 Task: Create a schedule automation trigger every year on the 1 of January at 11:00 AM.
Action: Mouse moved to (1028, 302)
Screenshot: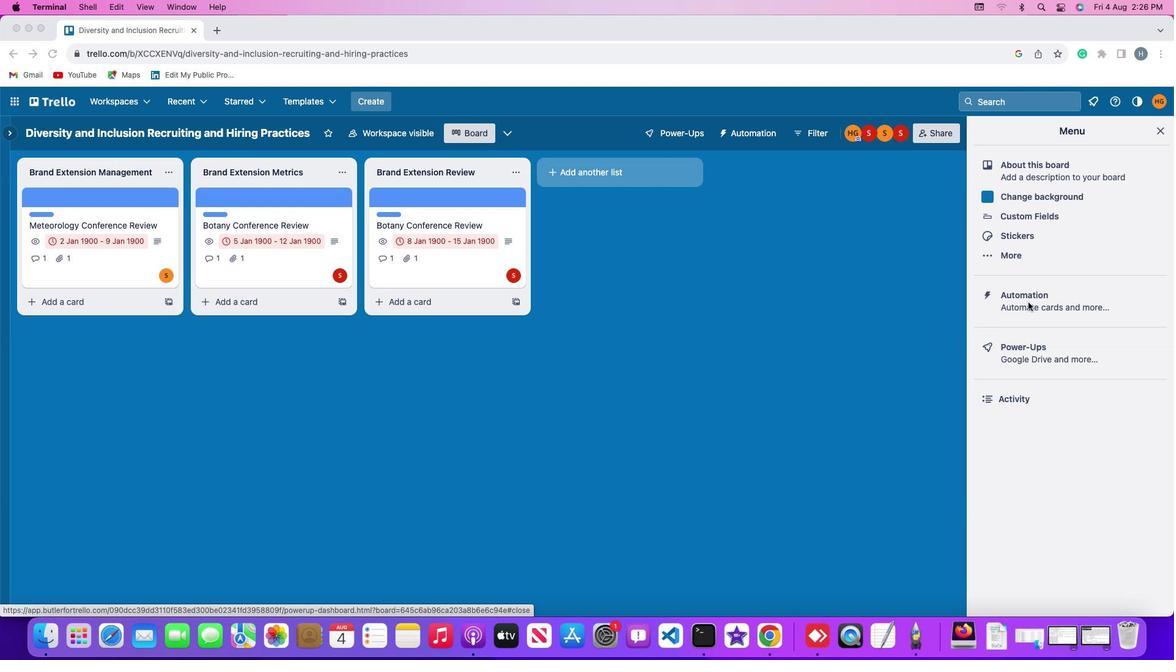 
Action: Mouse pressed left at (1028, 302)
Screenshot: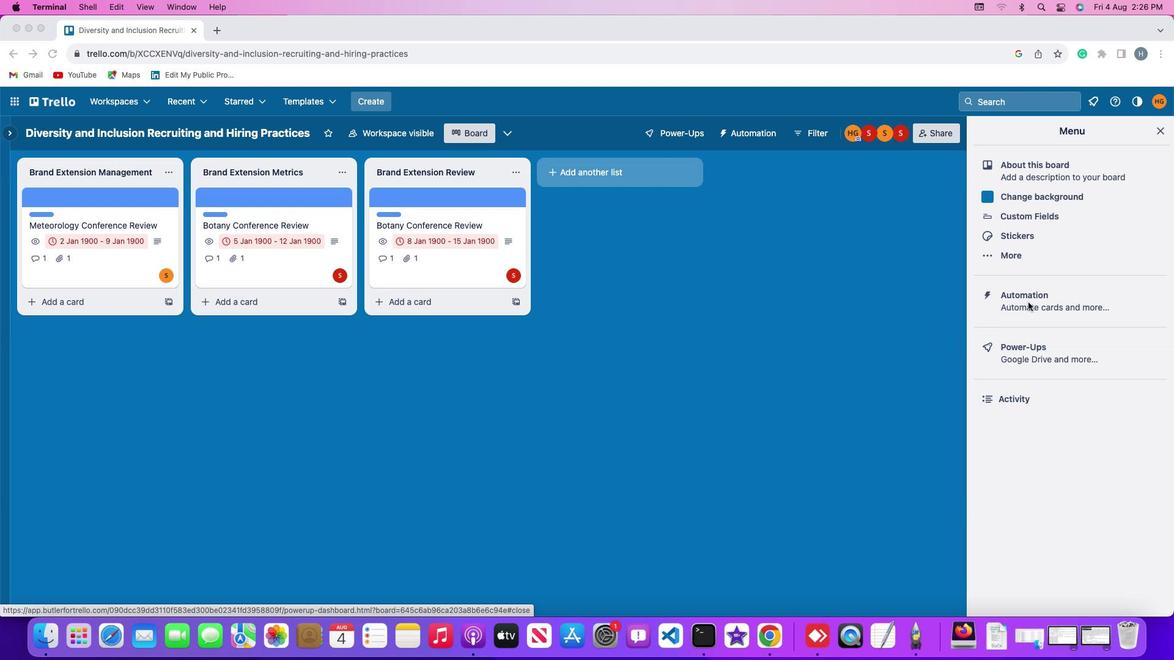 
Action: Mouse moved to (1028, 302)
Screenshot: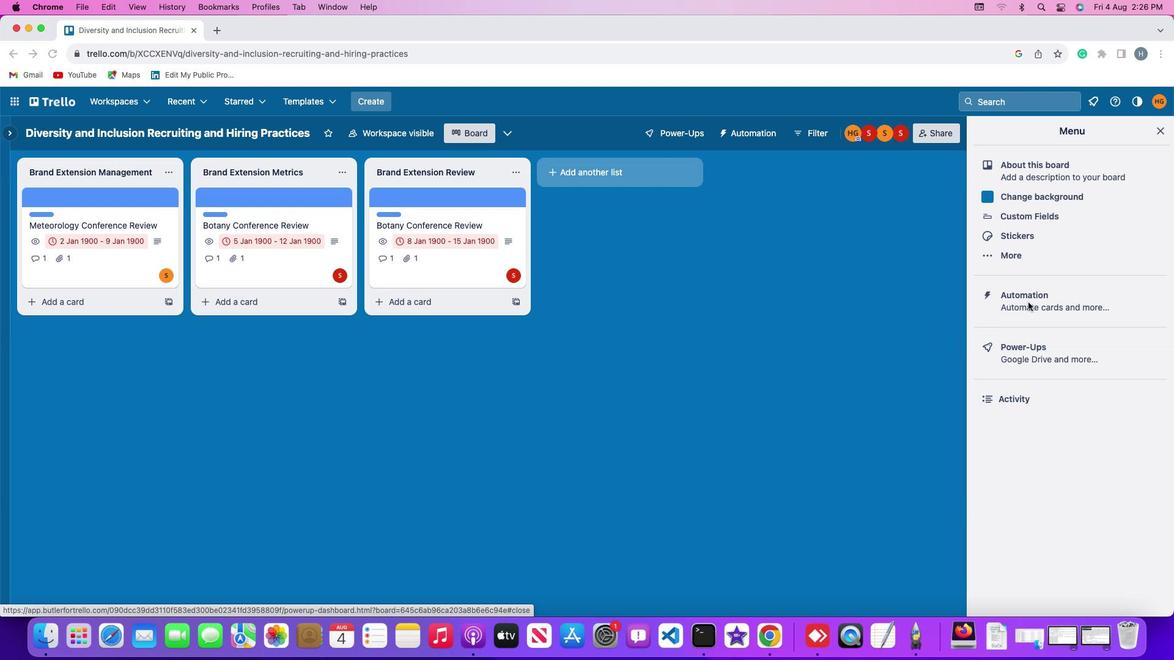 
Action: Mouse pressed left at (1028, 302)
Screenshot: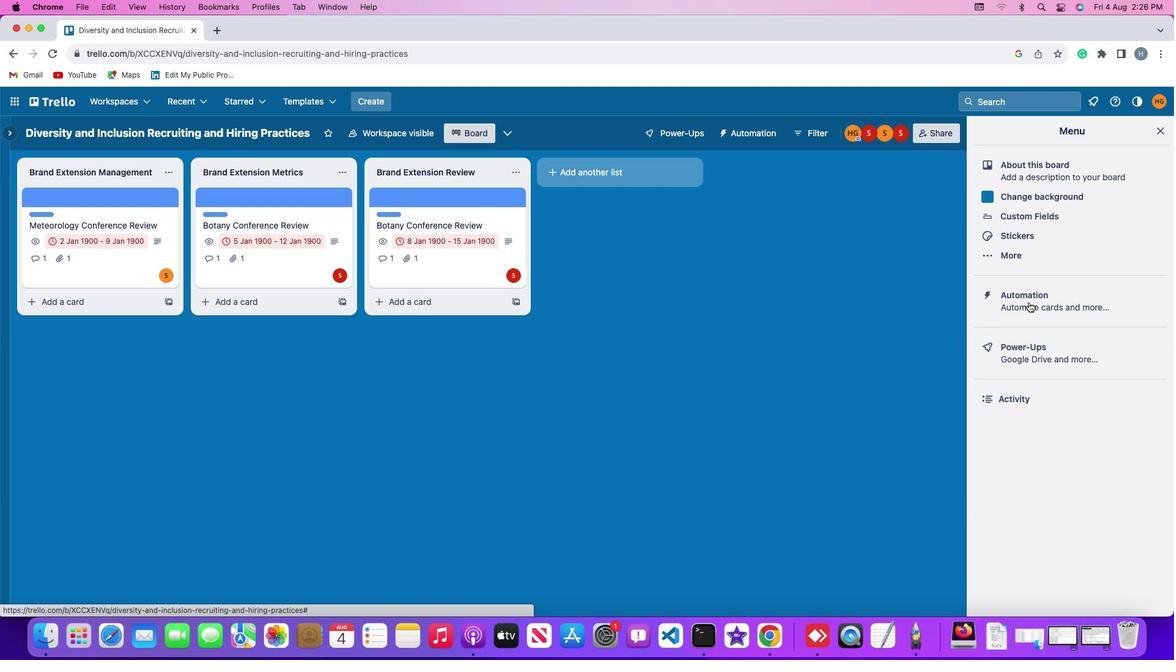 
Action: Mouse moved to (69, 255)
Screenshot: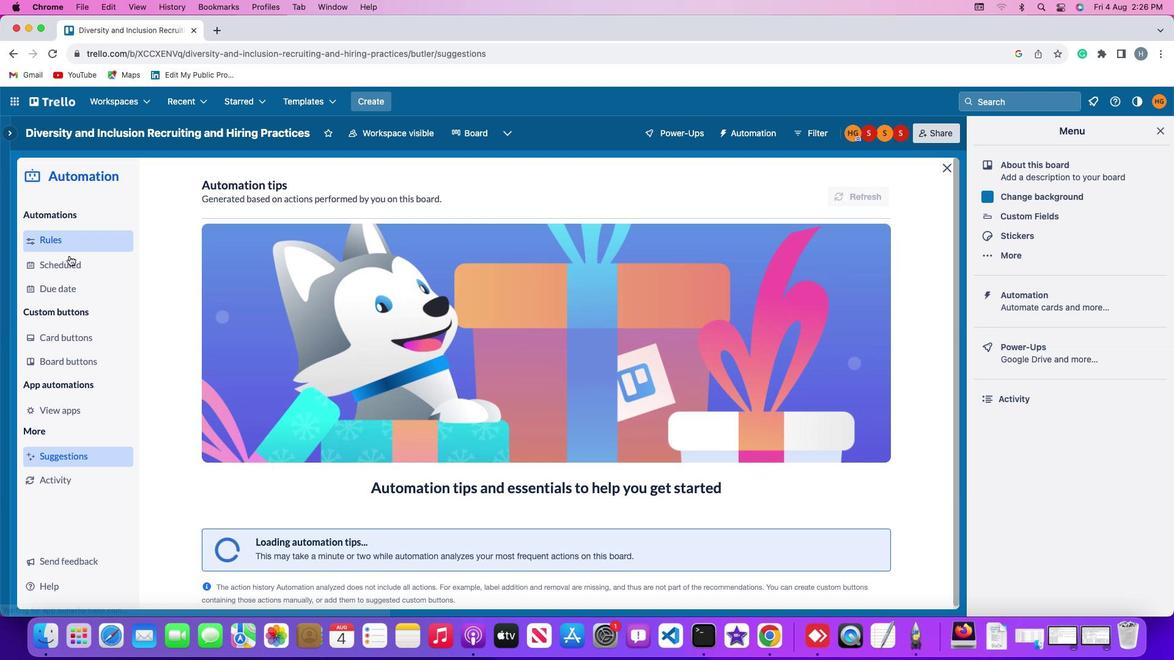 
Action: Mouse pressed left at (69, 255)
Screenshot: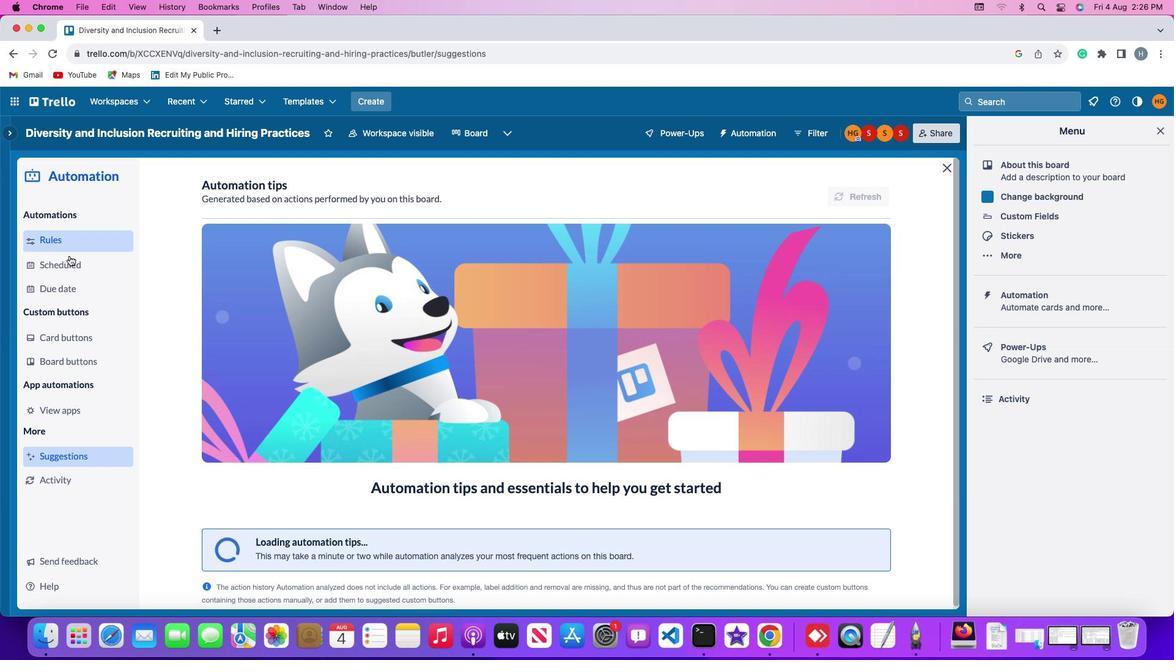 
Action: Mouse moved to (814, 188)
Screenshot: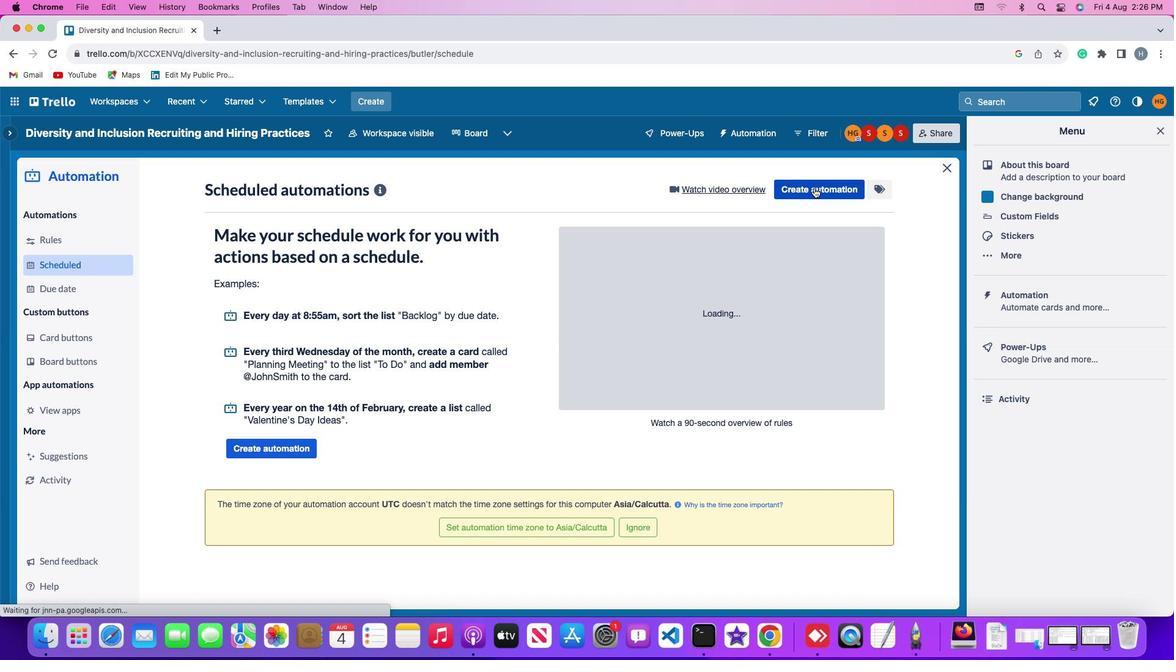 
Action: Mouse pressed left at (814, 188)
Screenshot: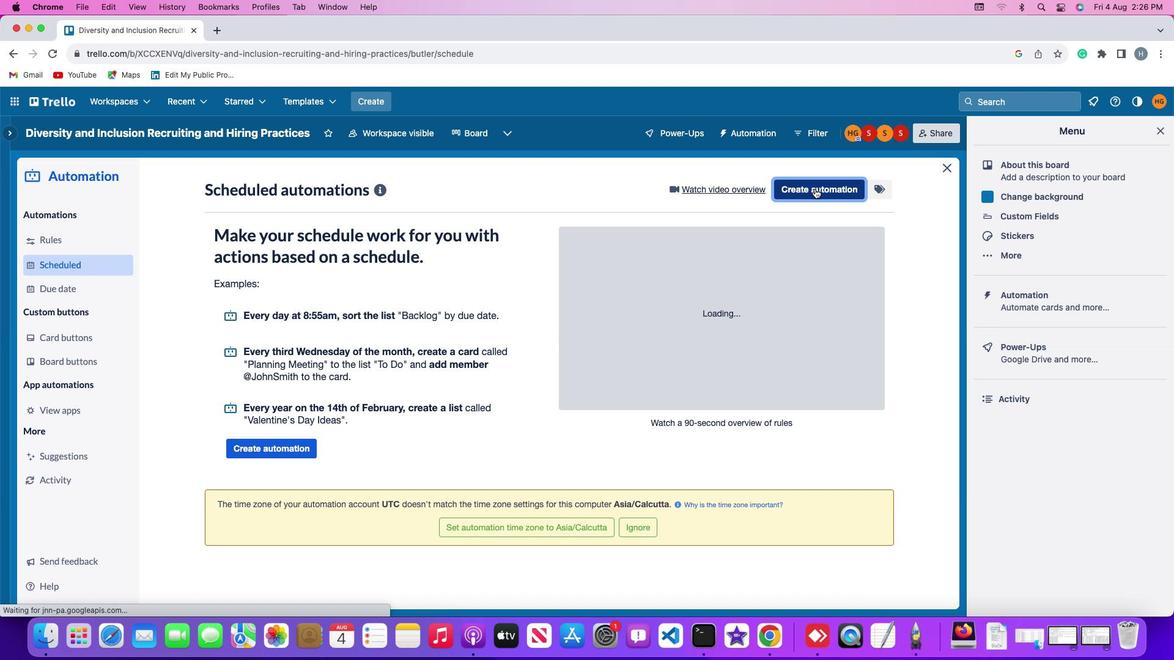 
Action: Mouse moved to (603, 305)
Screenshot: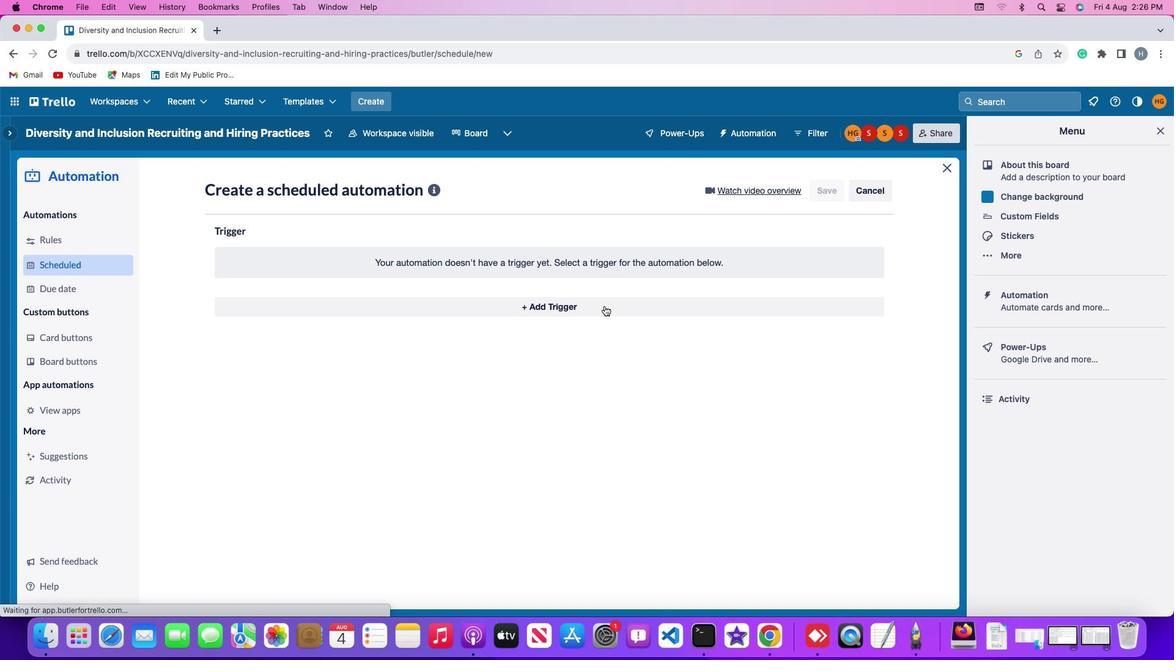 
Action: Mouse pressed left at (603, 305)
Screenshot: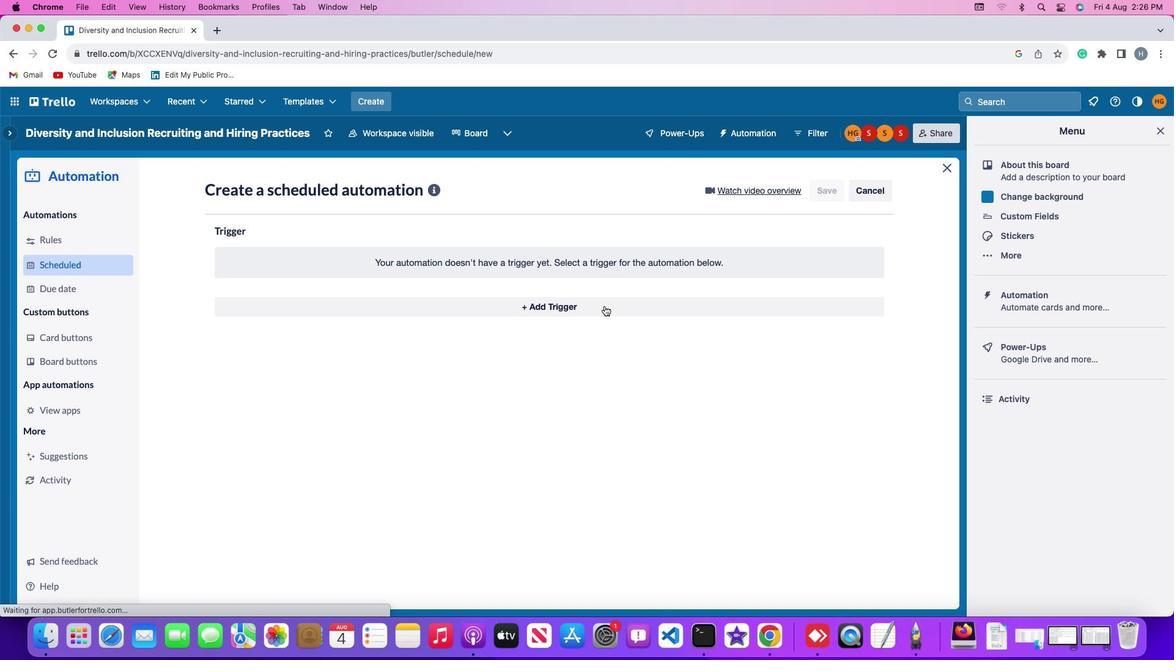 
Action: Mouse moved to (291, 556)
Screenshot: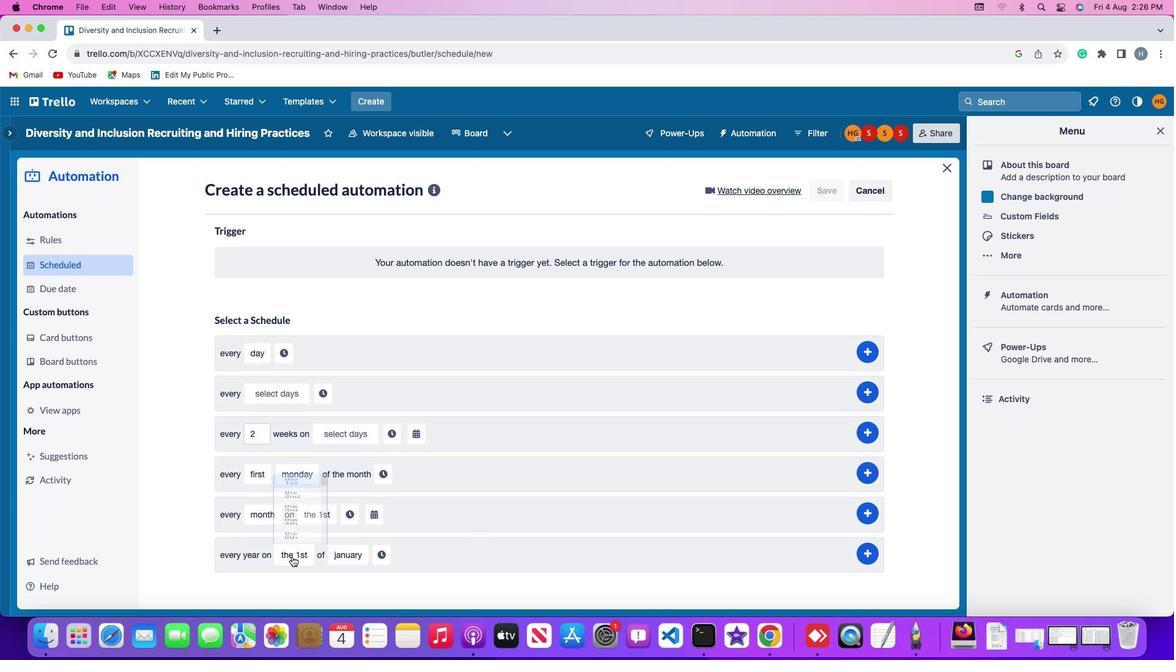 
Action: Mouse pressed left at (291, 556)
Screenshot: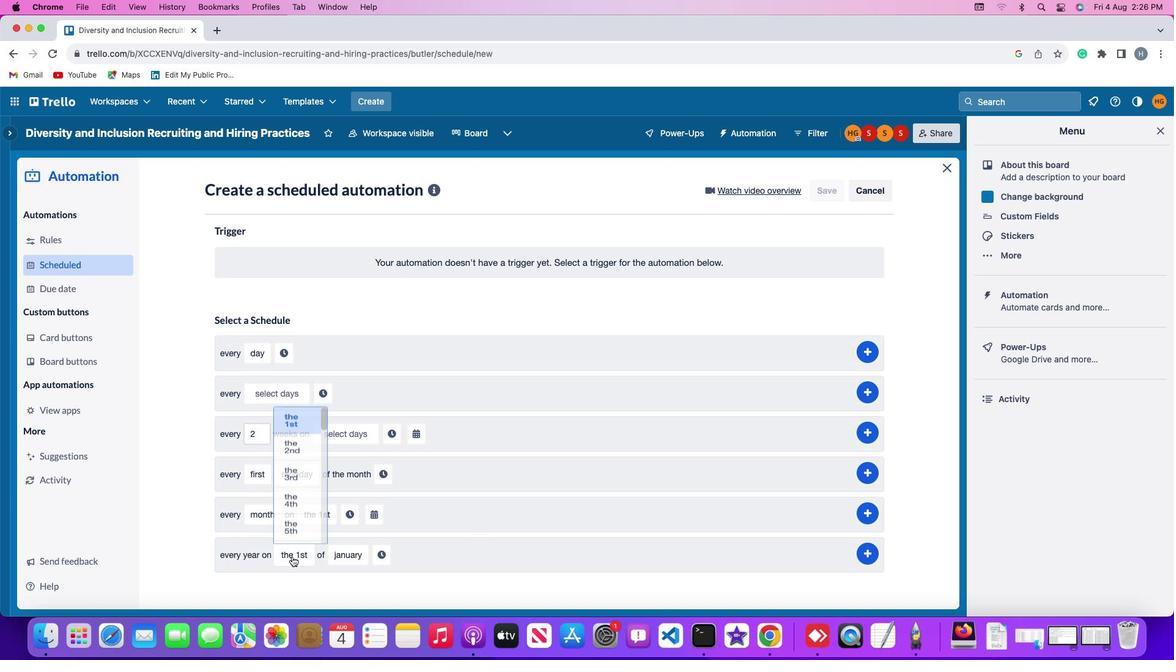 
Action: Mouse moved to (304, 386)
Screenshot: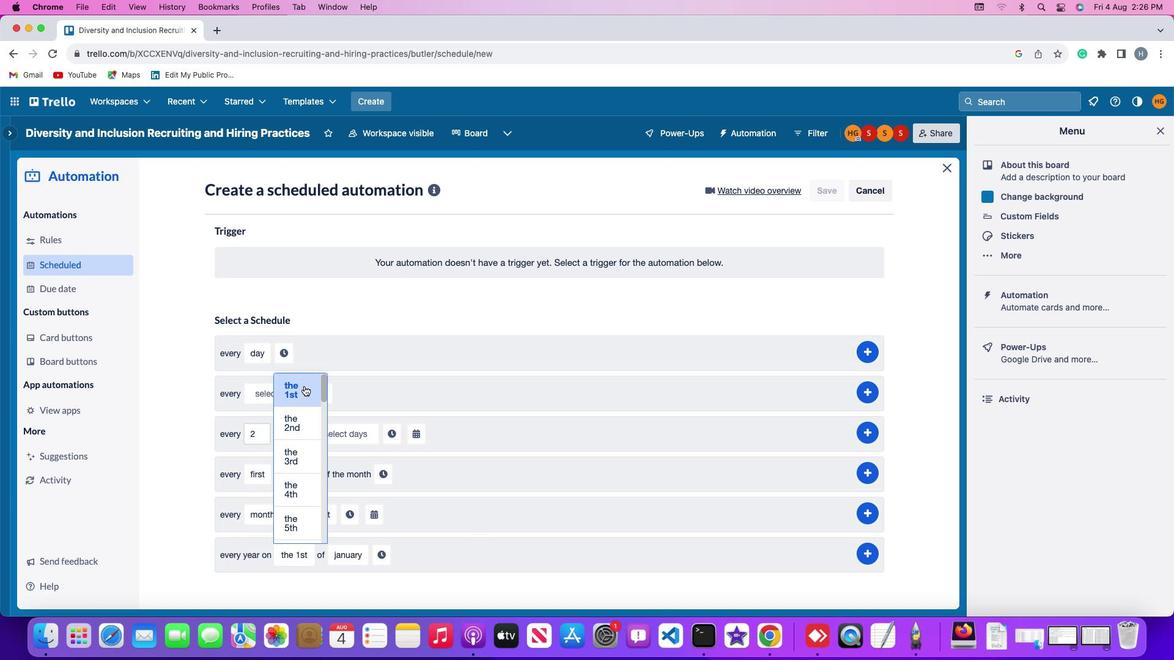 
Action: Mouse pressed left at (304, 386)
Screenshot: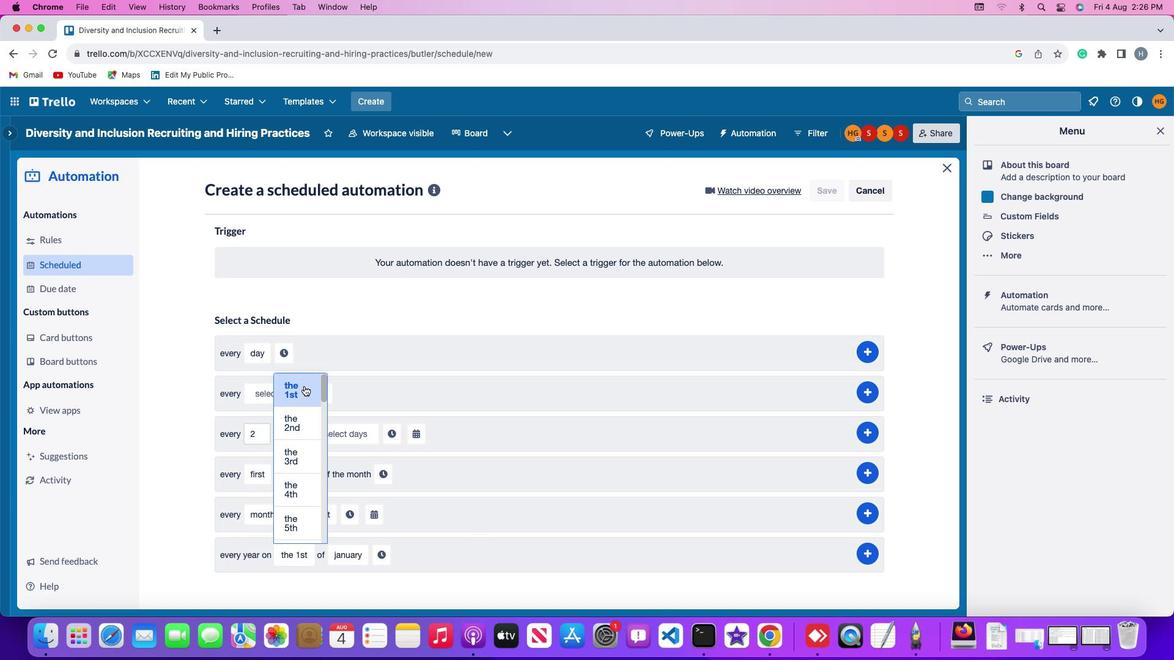 
Action: Mouse moved to (351, 557)
Screenshot: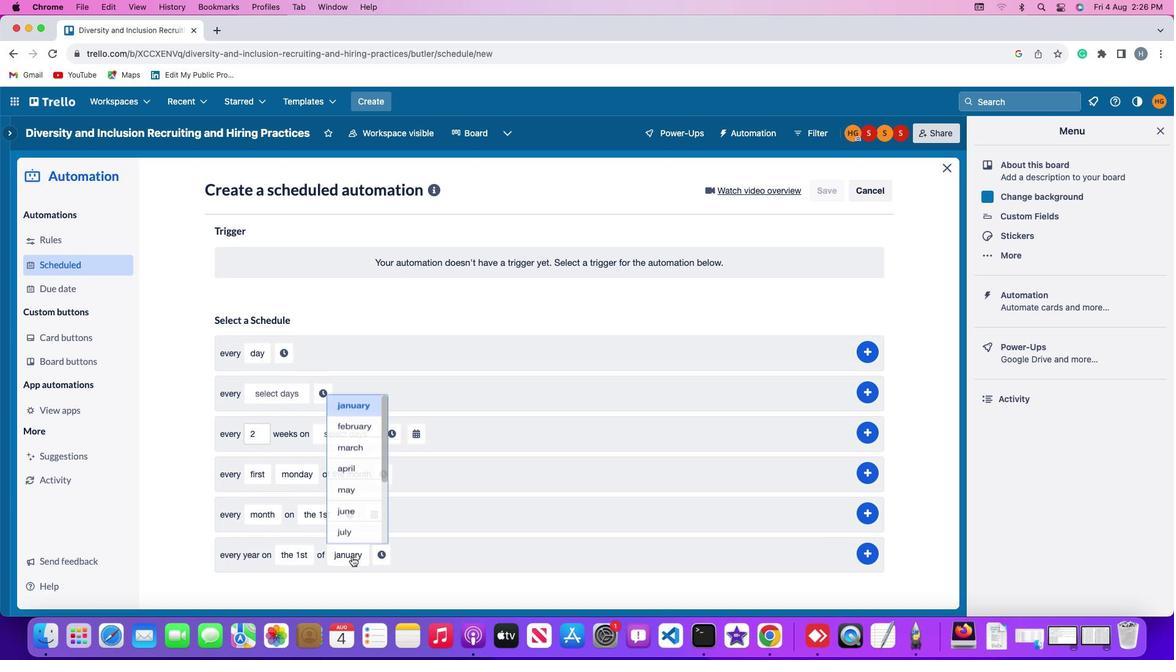 
Action: Mouse pressed left at (351, 557)
Screenshot: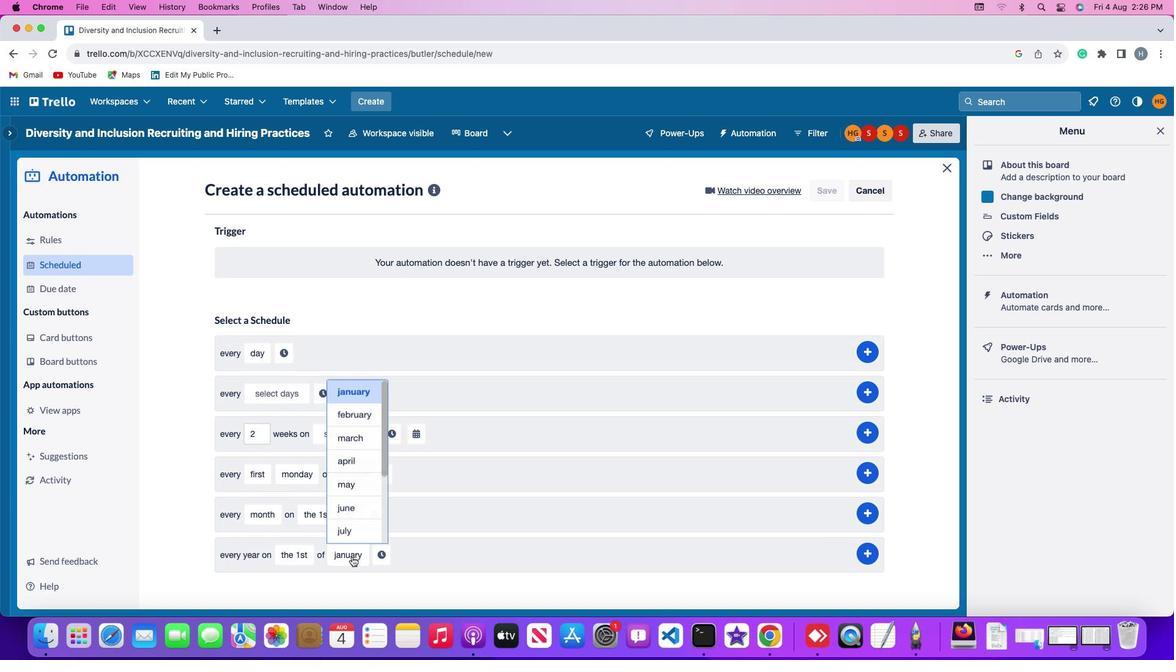
Action: Mouse moved to (362, 386)
Screenshot: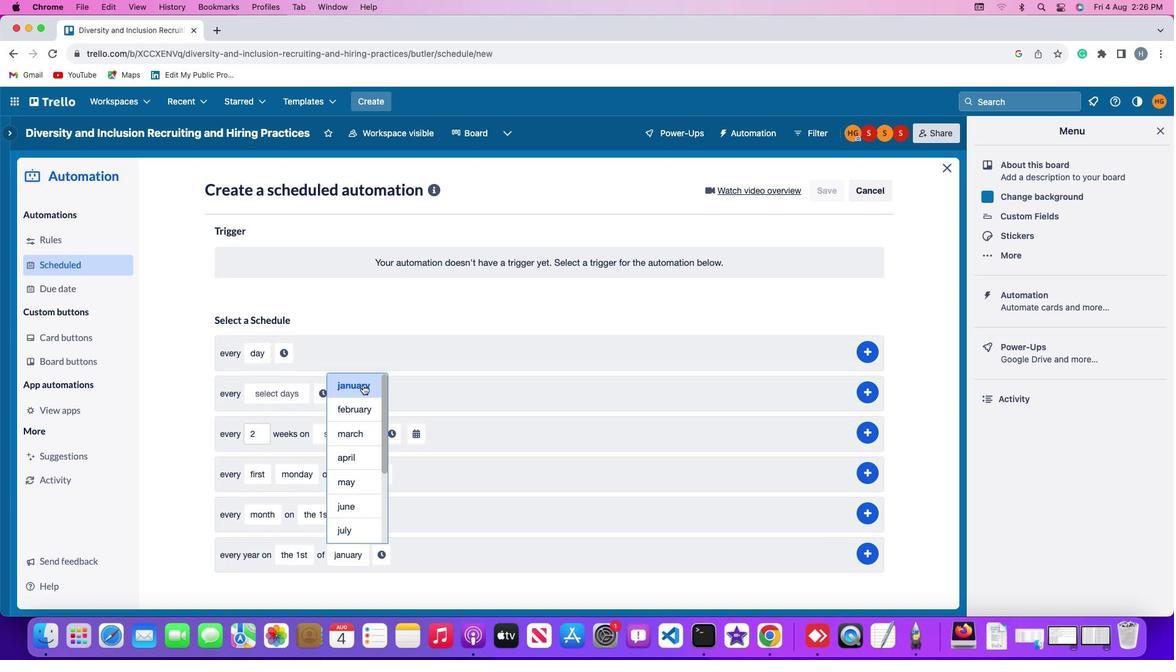 
Action: Mouse pressed left at (362, 386)
Screenshot: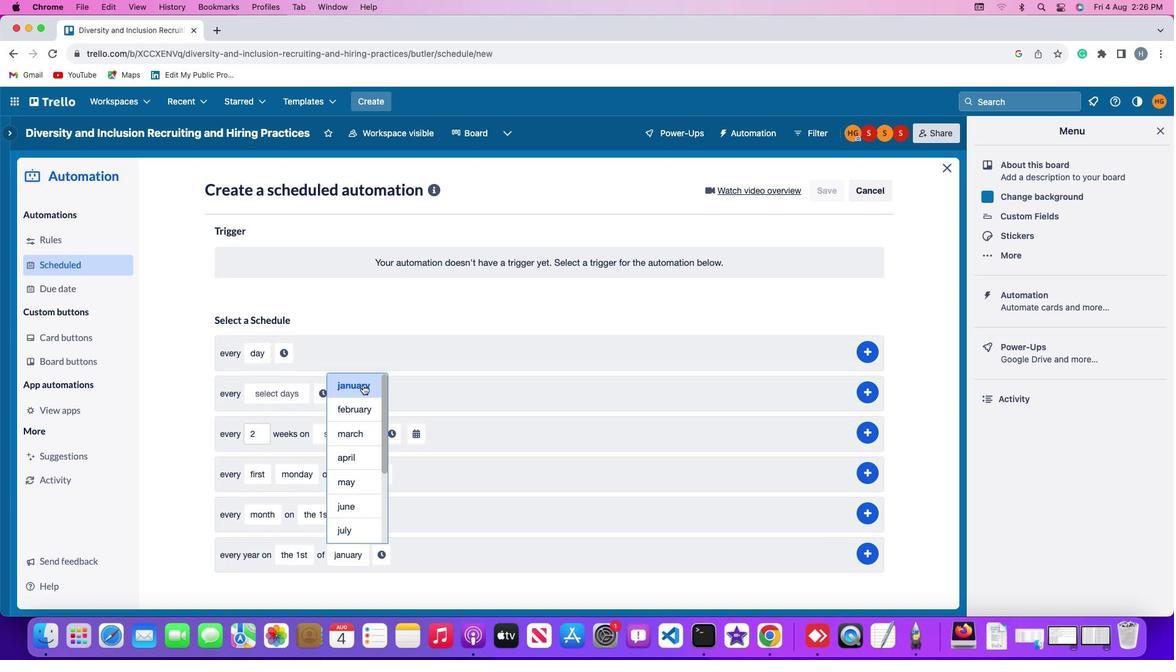 
Action: Mouse moved to (384, 551)
Screenshot: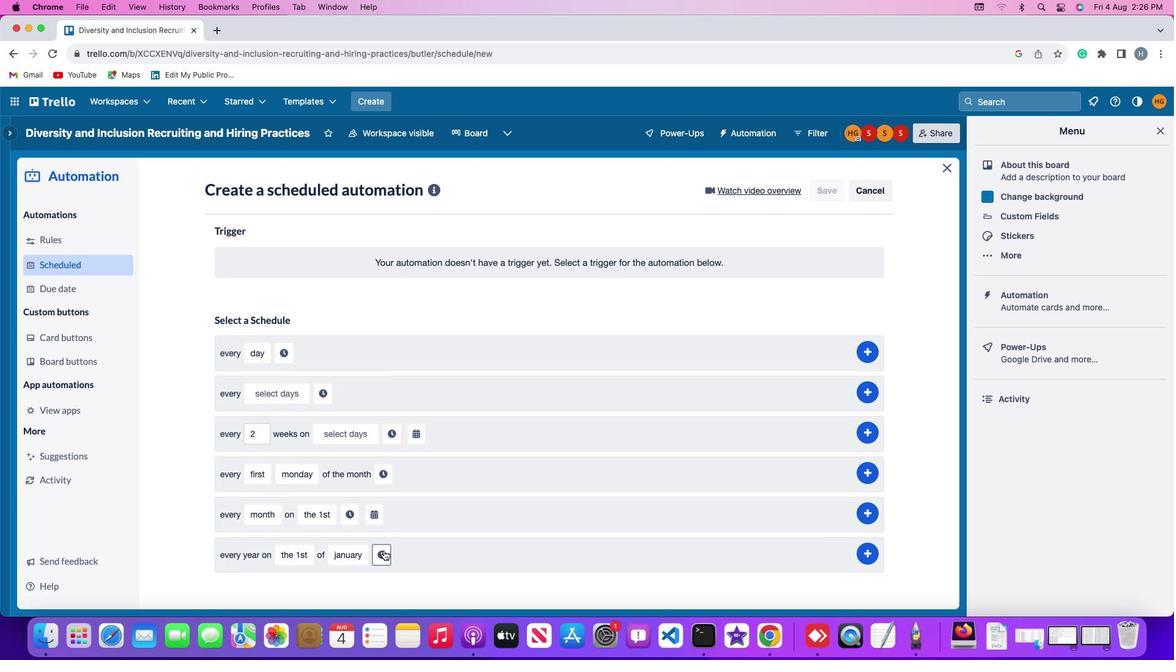 
Action: Mouse pressed left at (384, 551)
Screenshot: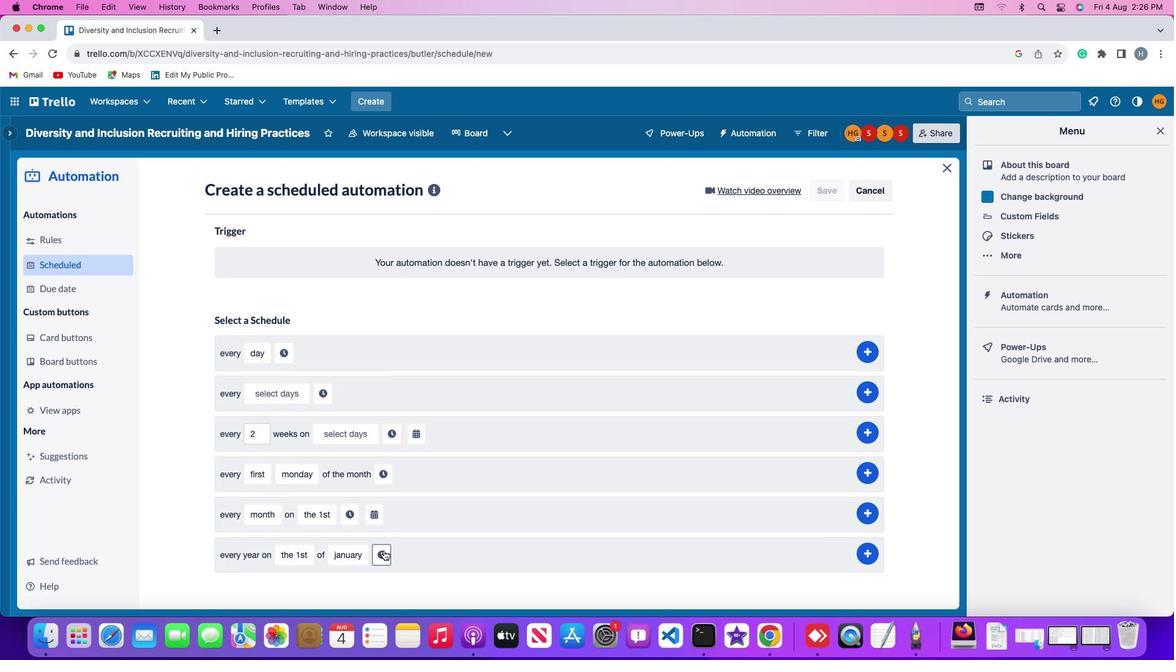 
Action: Mouse moved to (409, 553)
Screenshot: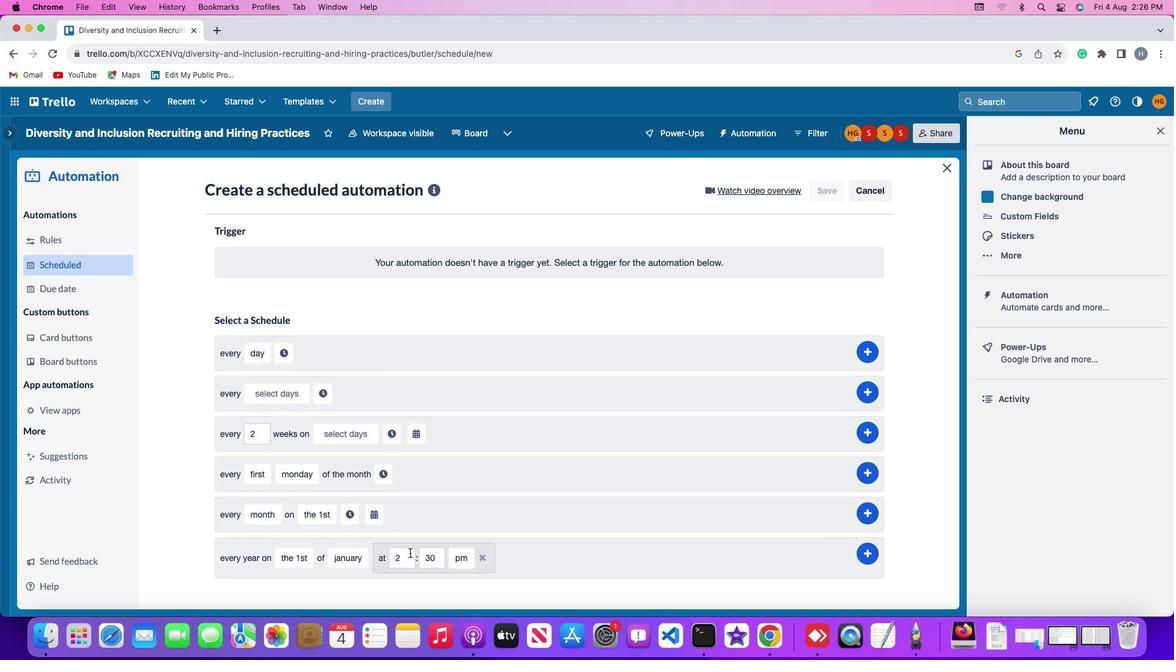 
Action: Mouse pressed left at (409, 553)
Screenshot: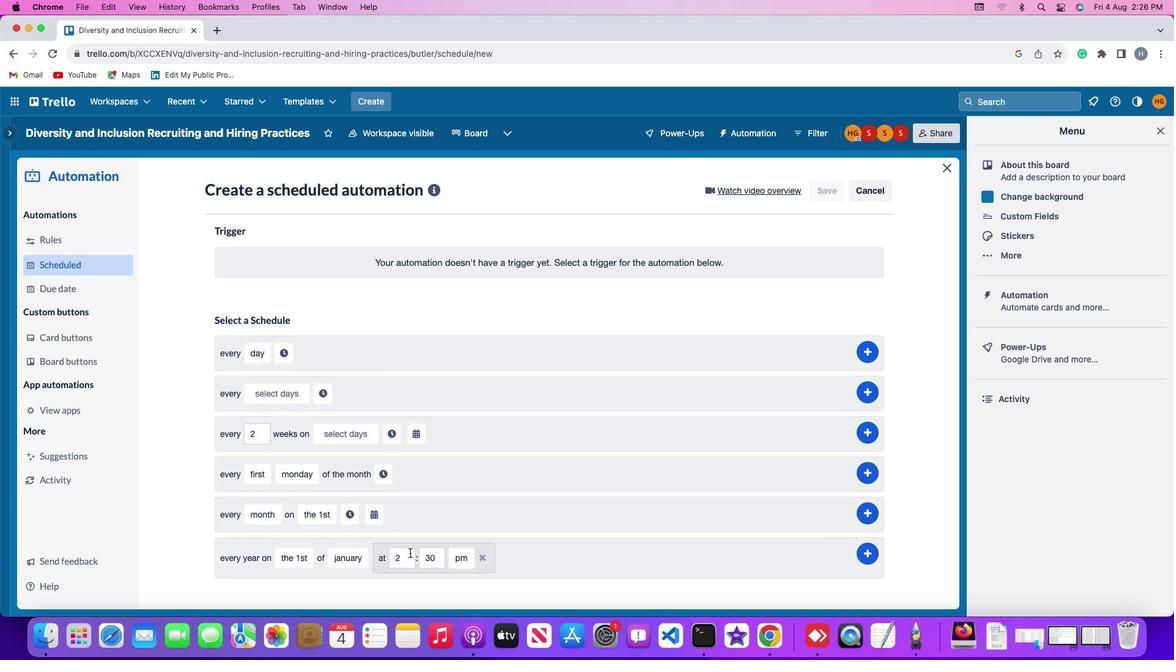
Action: Key pressed Key.backspace
Screenshot: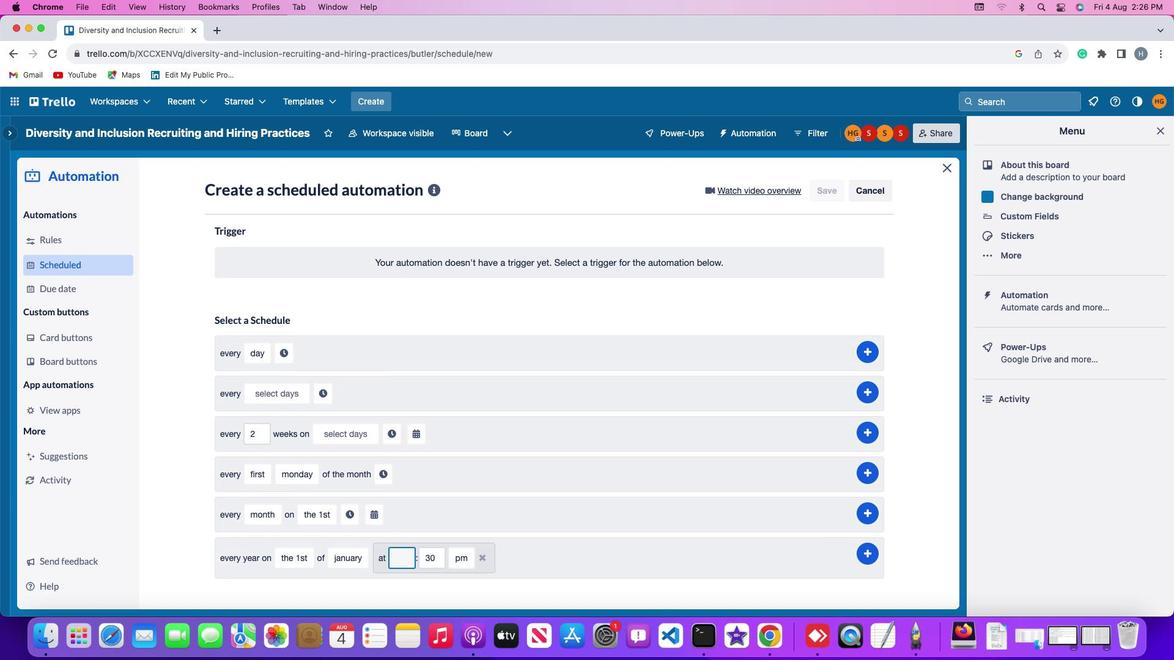 
Action: Mouse moved to (409, 553)
Screenshot: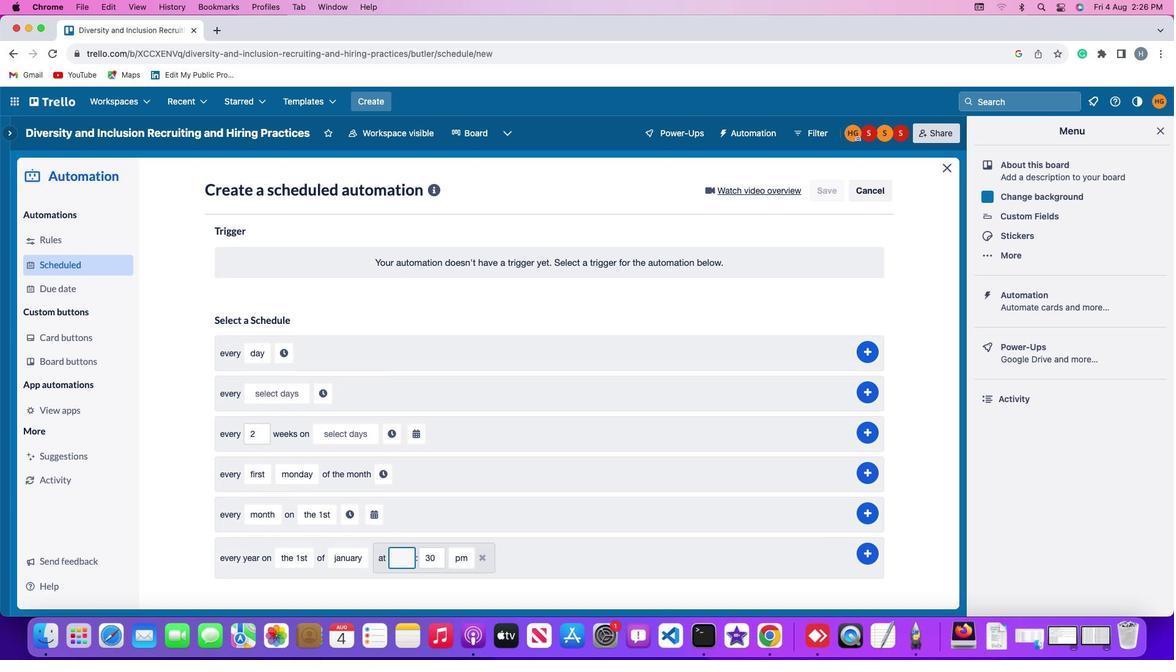 
Action: Key pressed Key.backspace'1''1'
Screenshot: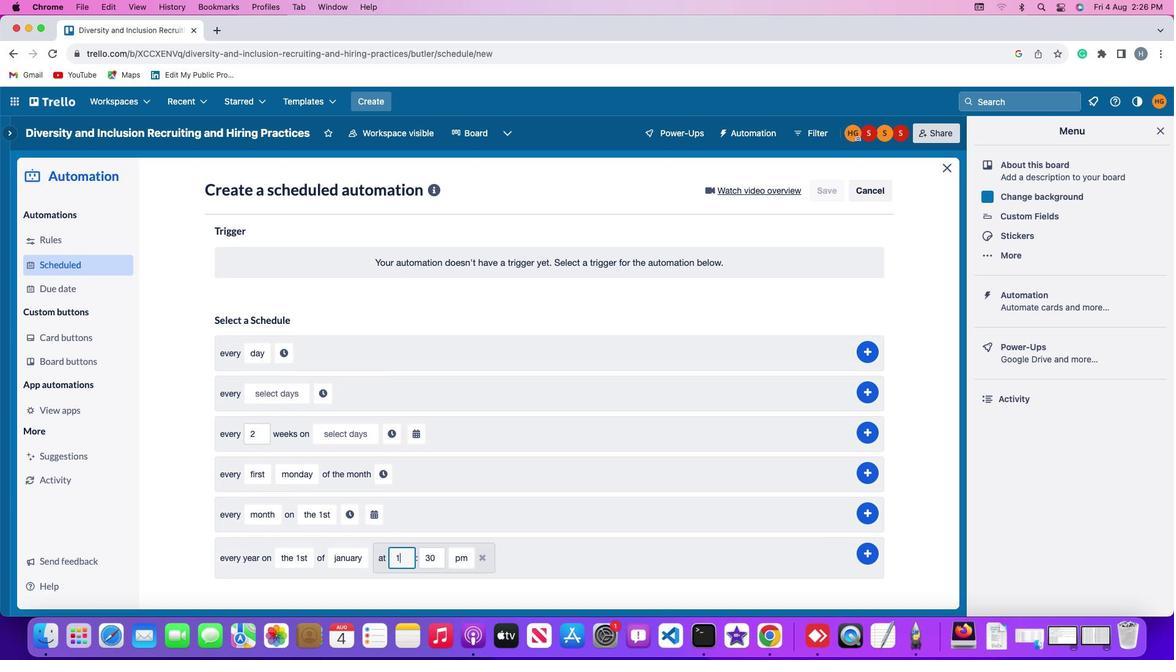 
Action: Mouse moved to (437, 557)
Screenshot: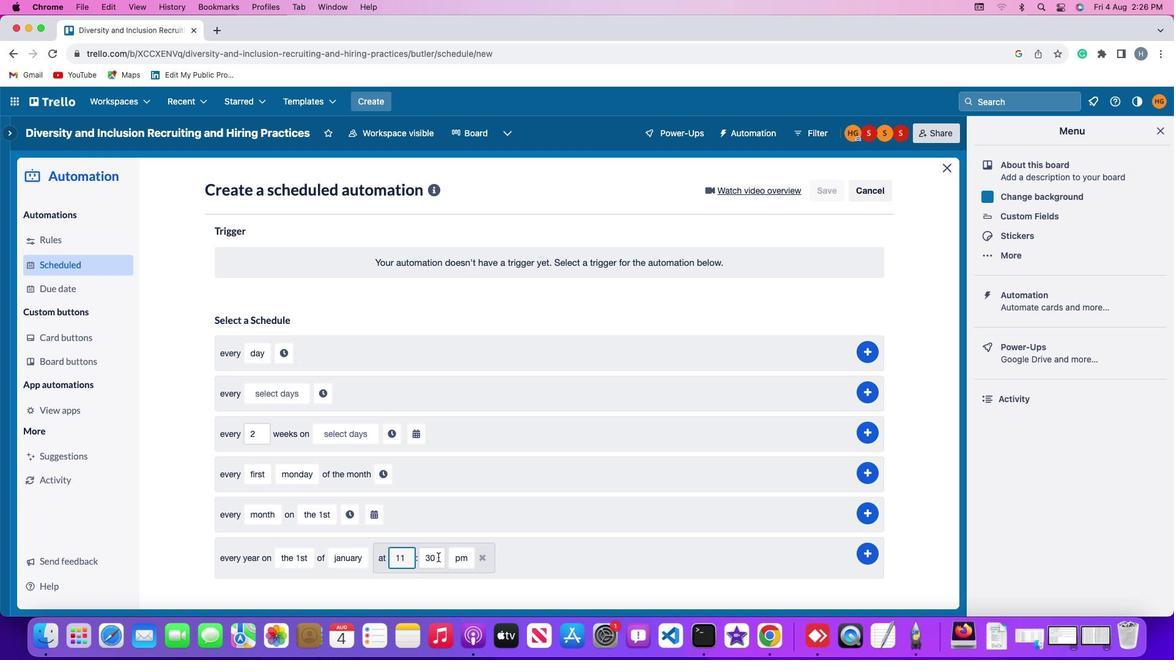 
Action: Mouse pressed left at (437, 557)
Screenshot: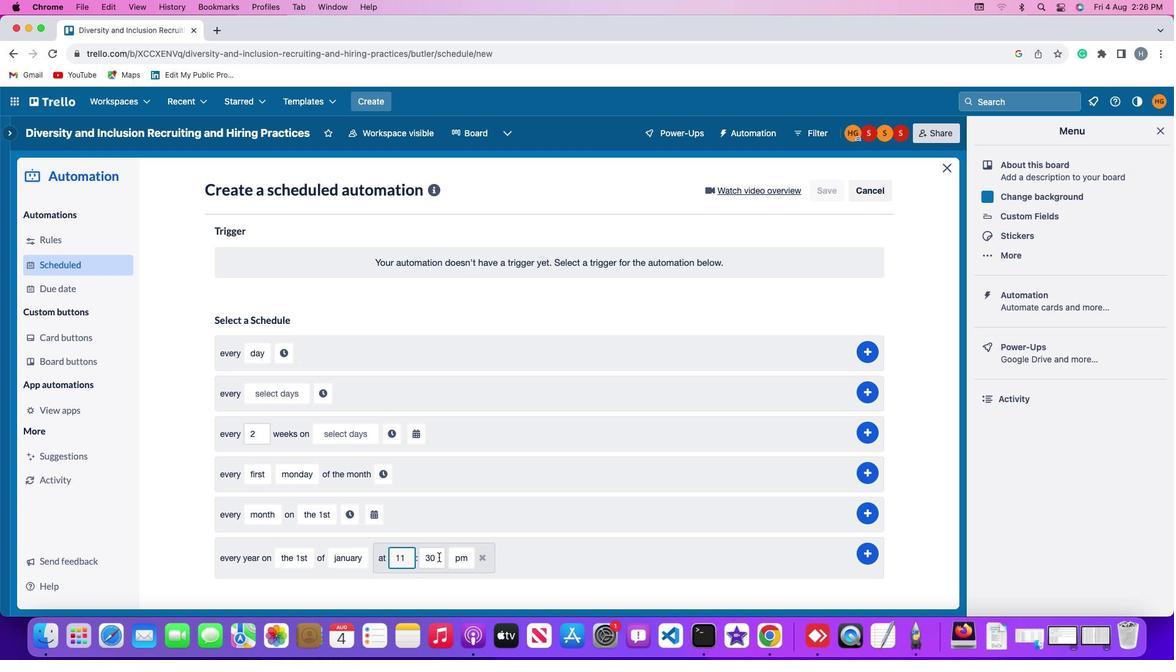 
Action: Mouse moved to (438, 557)
Screenshot: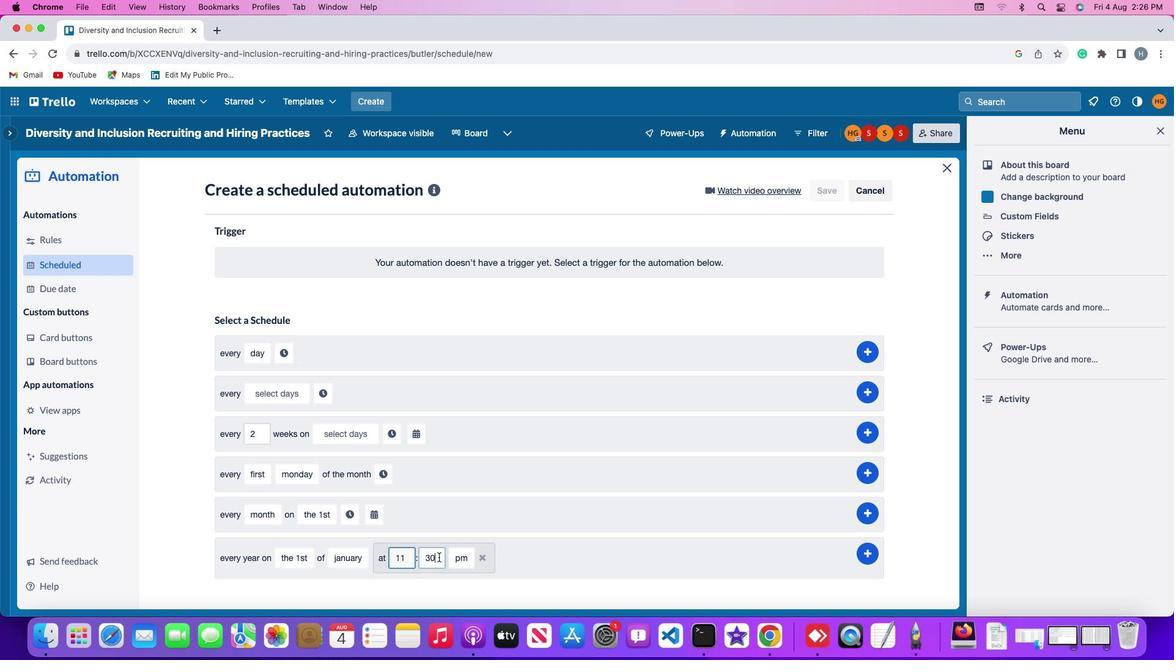 
Action: Key pressed Key.backspaceKey.backspace
Screenshot: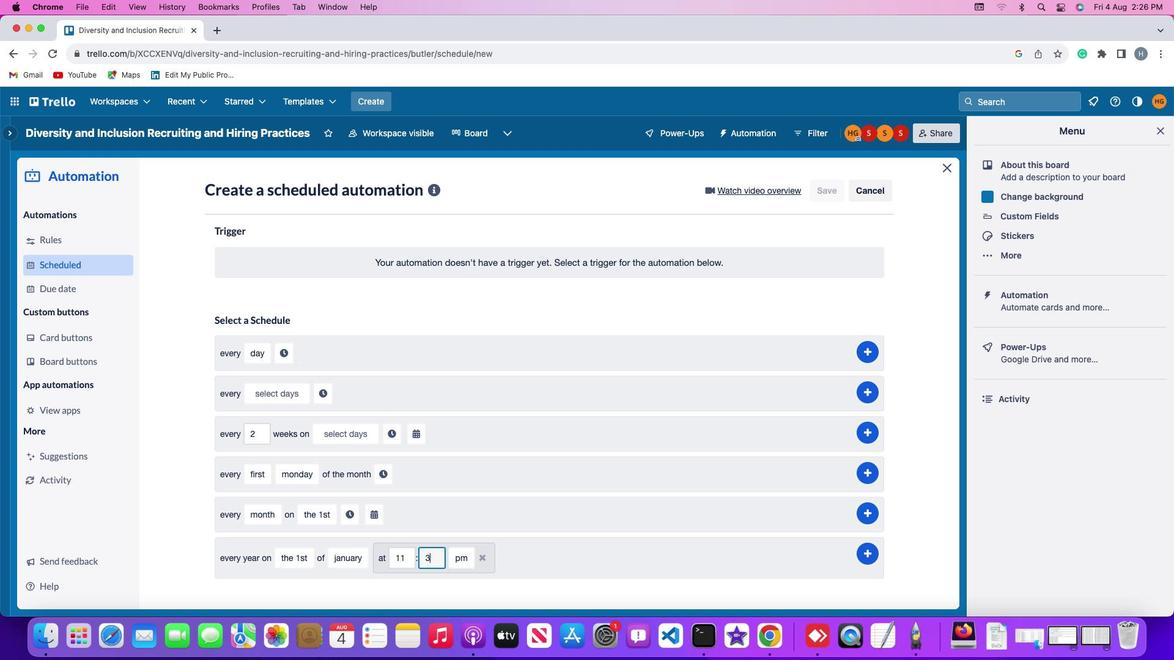 
Action: Mouse moved to (437, 556)
Screenshot: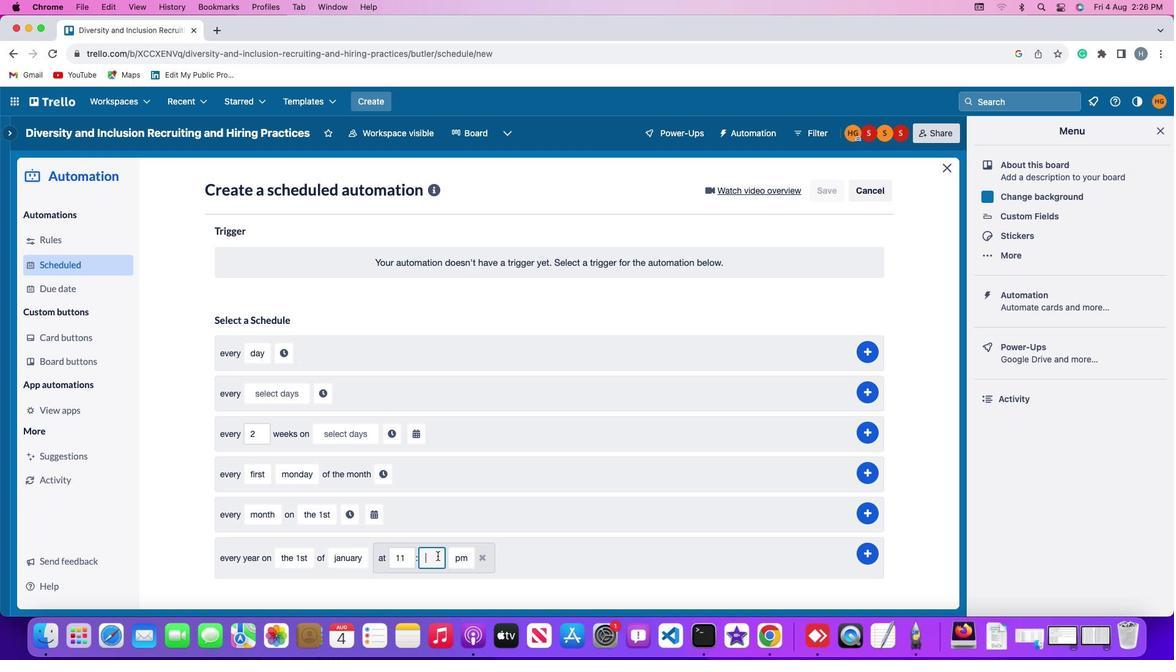 
Action: Key pressed '0''0'
Screenshot: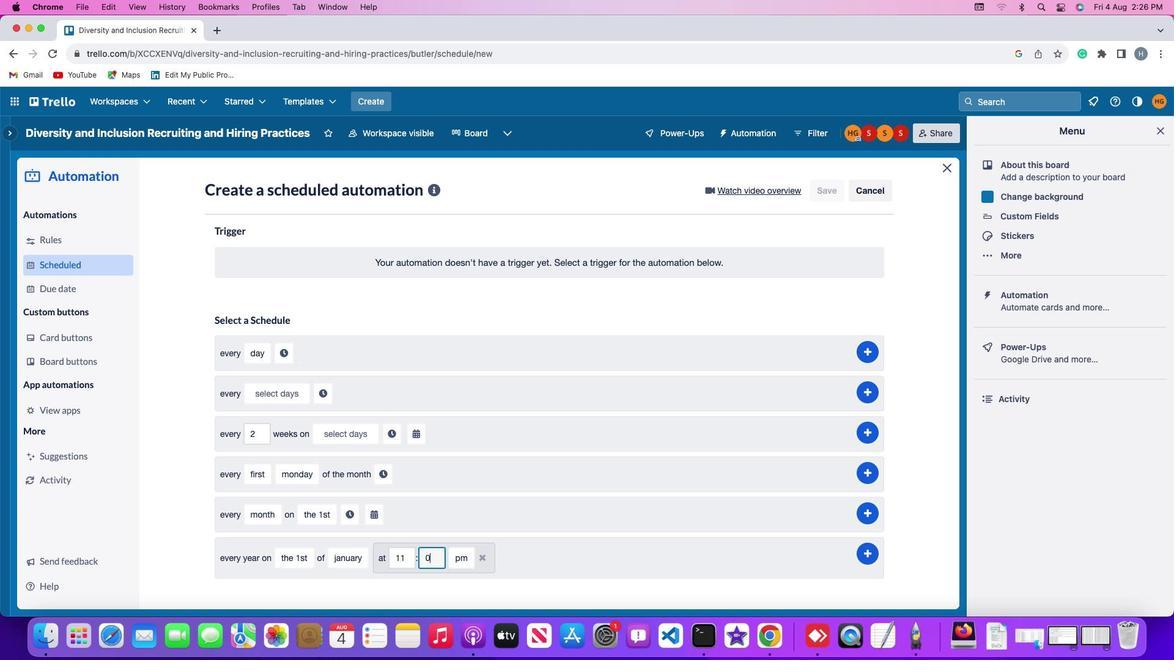 
Action: Mouse moved to (450, 560)
Screenshot: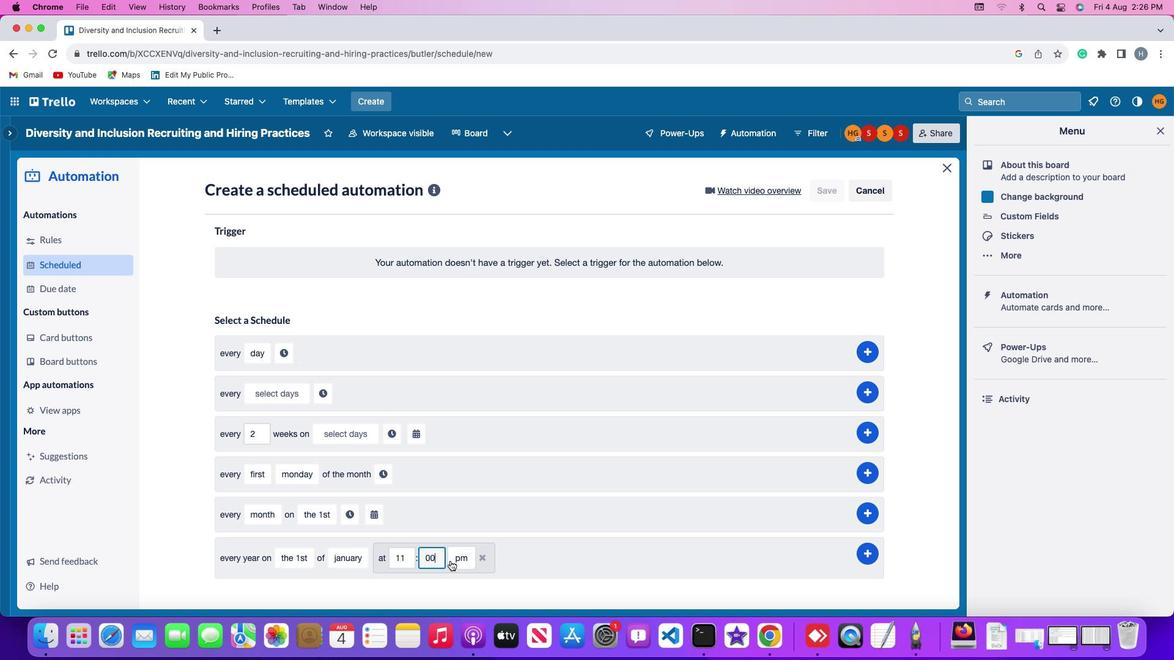 
Action: Mouse pressed left at (450, 560)
Screenshot: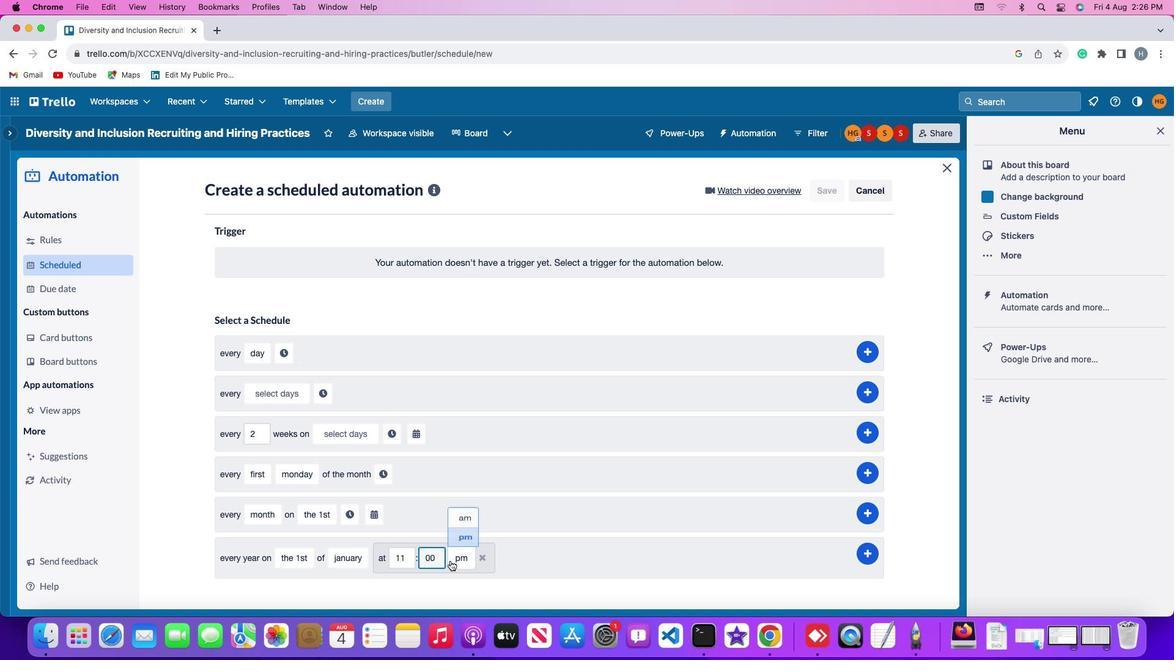 
Action: Mouse moved to (467, 511)
Screenshot: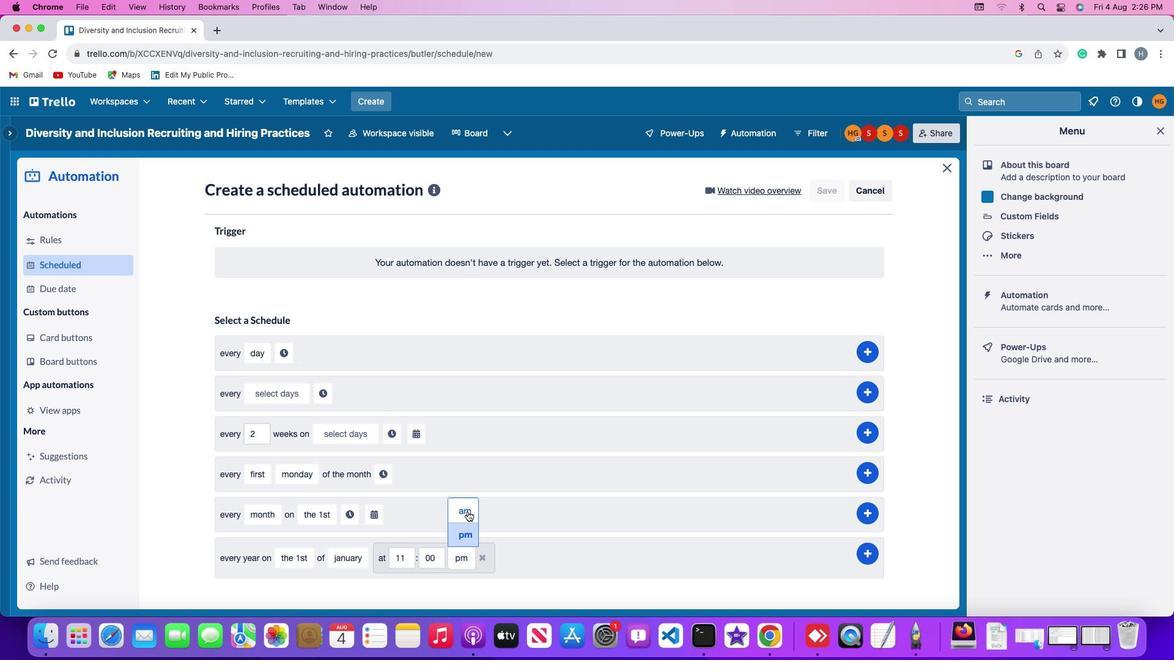 
Action: Mouse pressed left at (467, 511)
Screenshot: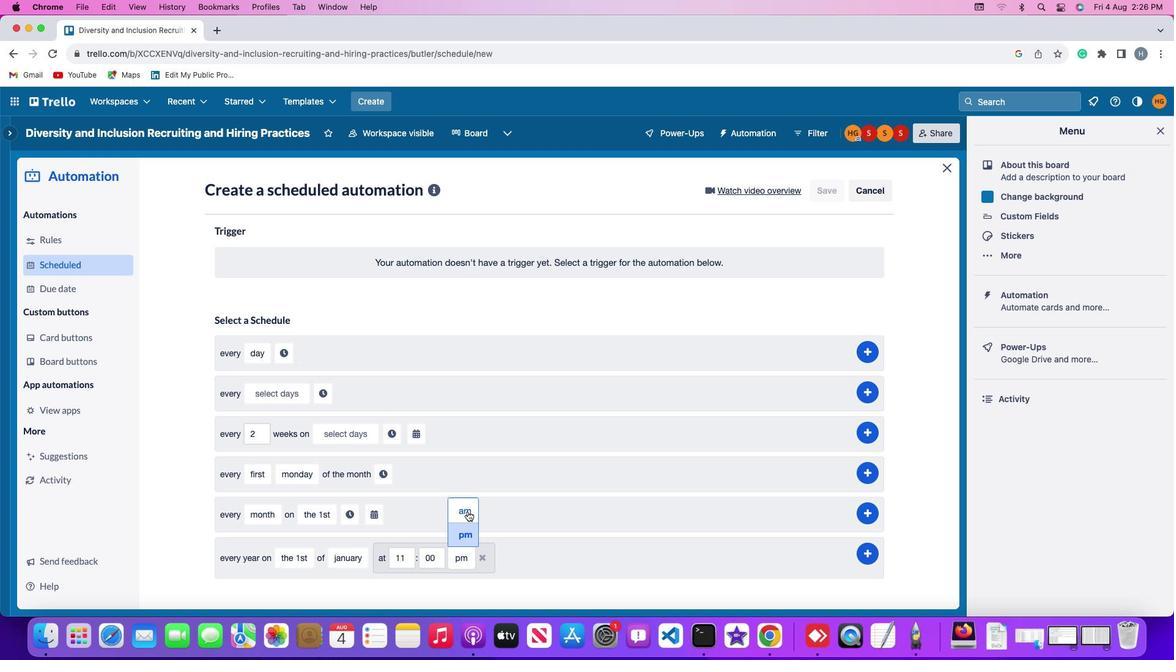 
Action: Mouse moved to (866, 554)
Screenshot: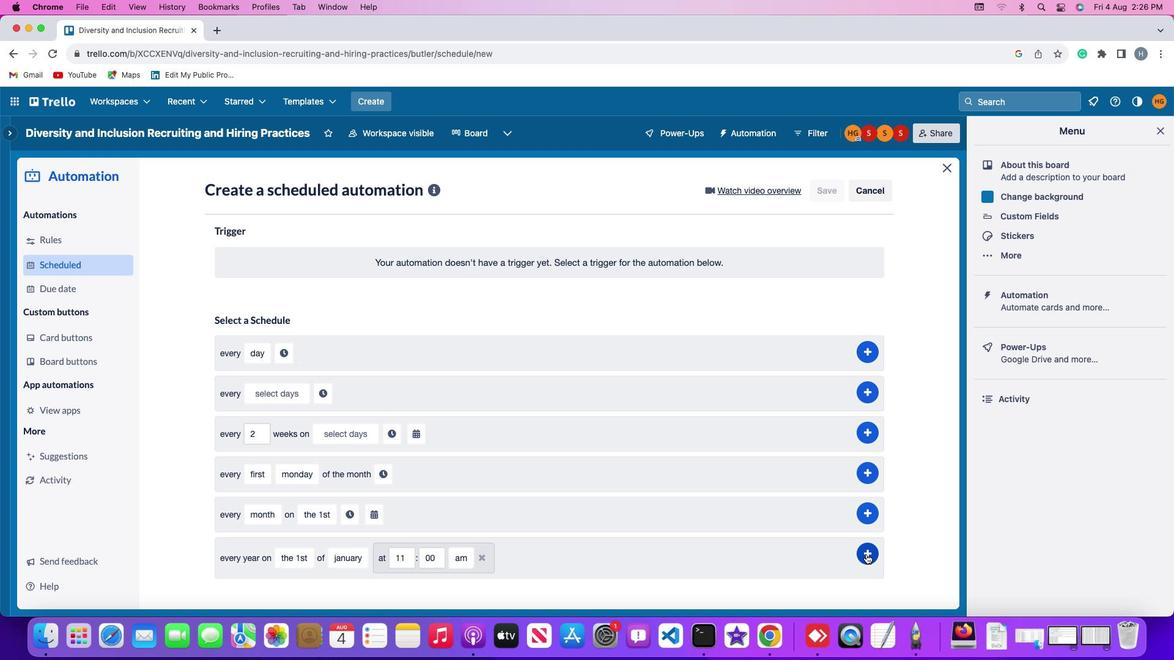 
Action: Mouse pressed left at (866, 554)
Screenshot: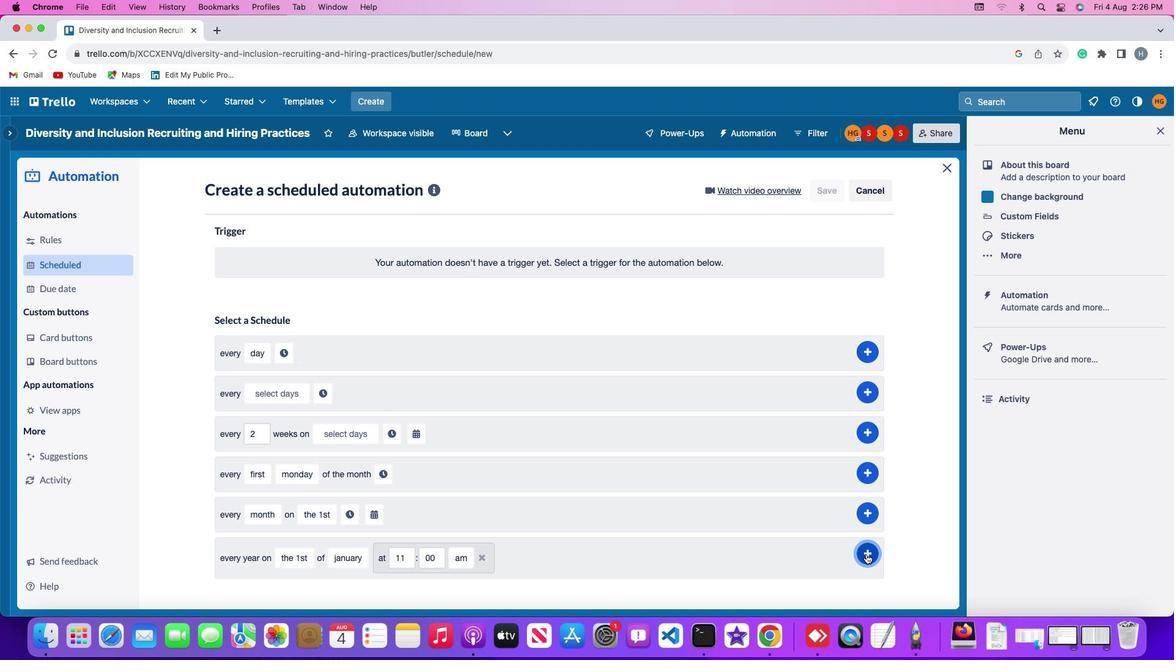
Action: Mouse moved to (688, 339)
Screenshot: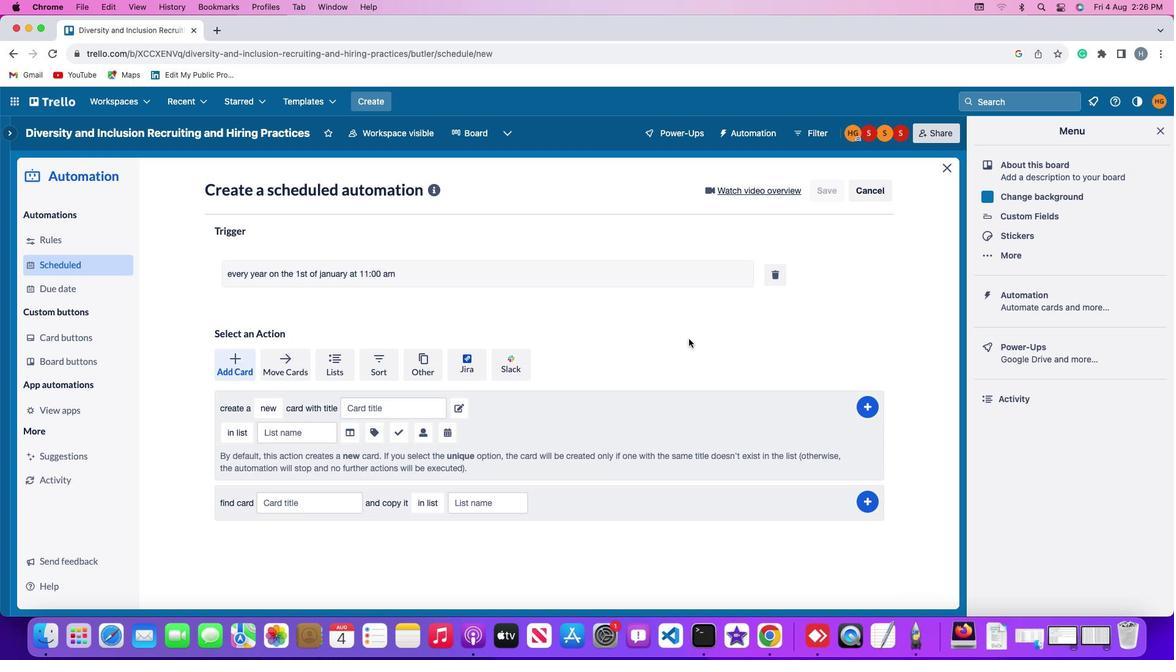 
